 Task: Look for products in the category "Shellfish" that are on sale.
Action: Mouse moved to (19, 120)
Screenshot: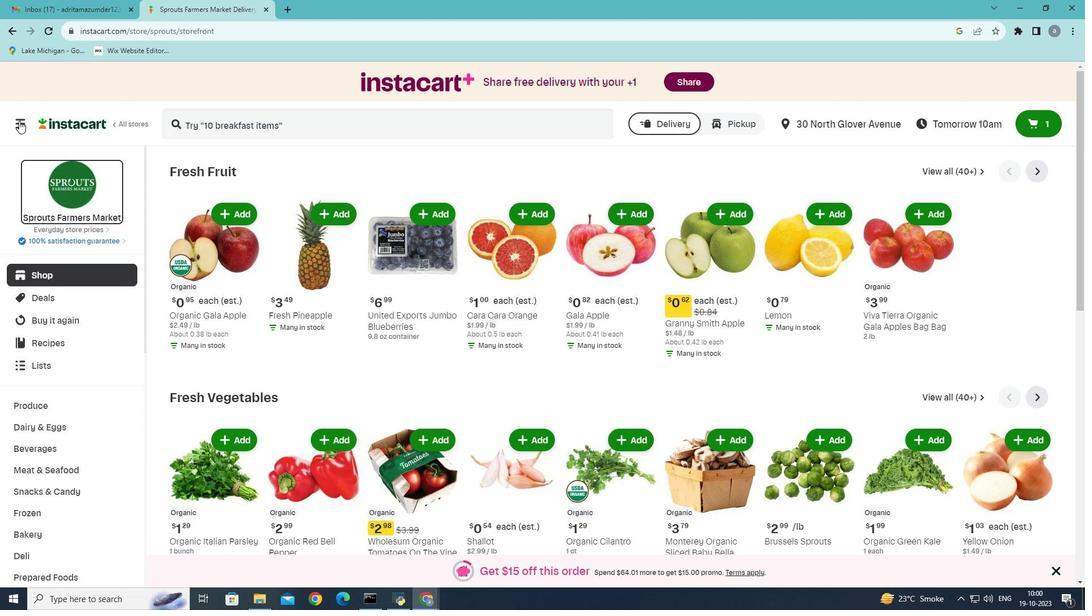 
Action: Mouse pressed left at (19, 120)
Screenshot: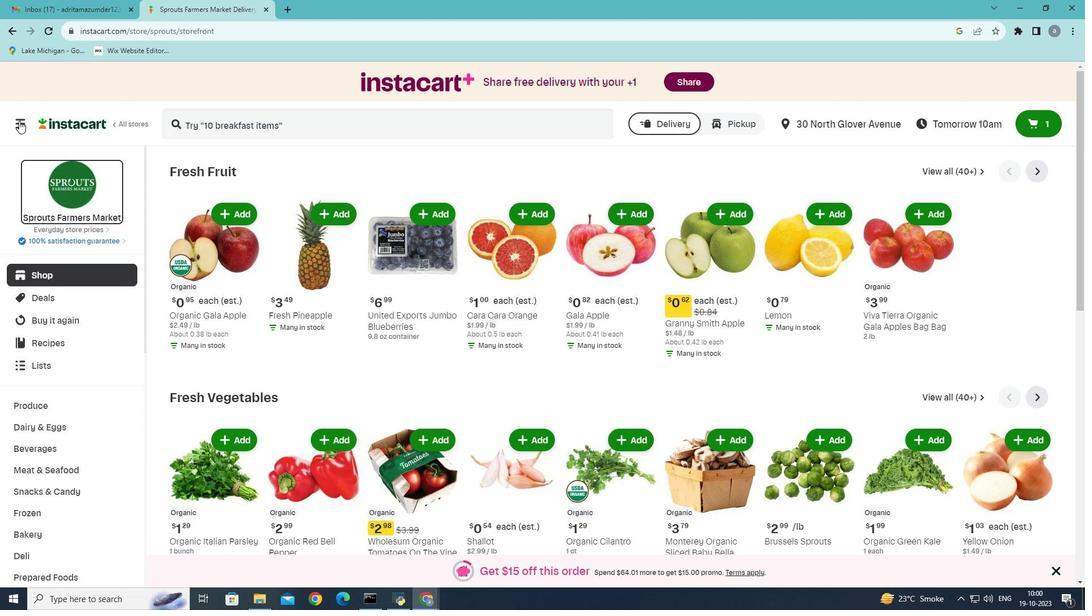 
Action: Mouse moved to (51, 330)
Screenshot: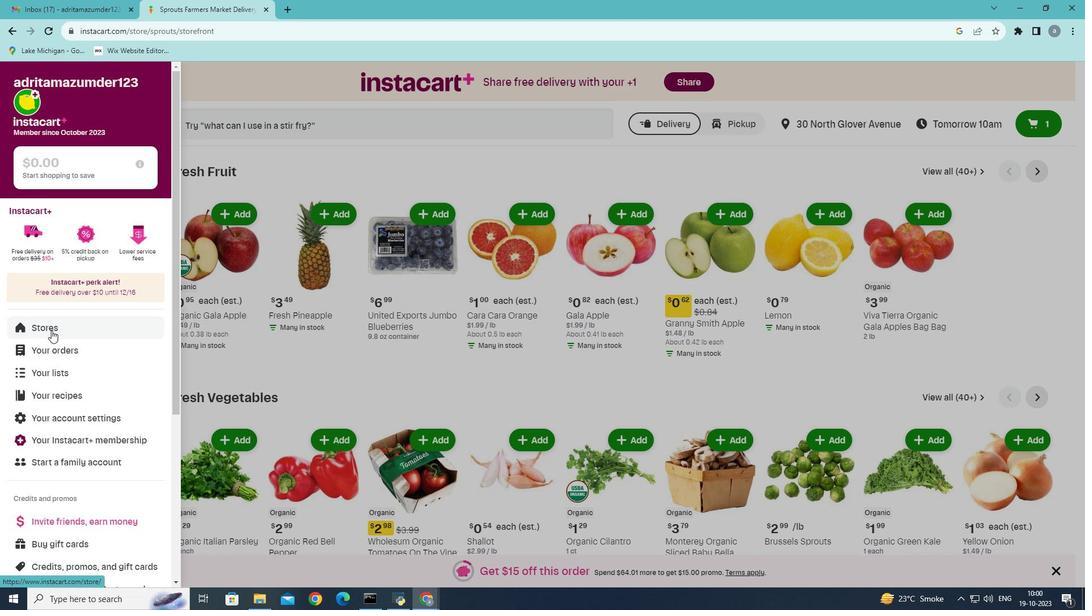 
Action: Mouse pressed left at (51, 330)
Screenshot: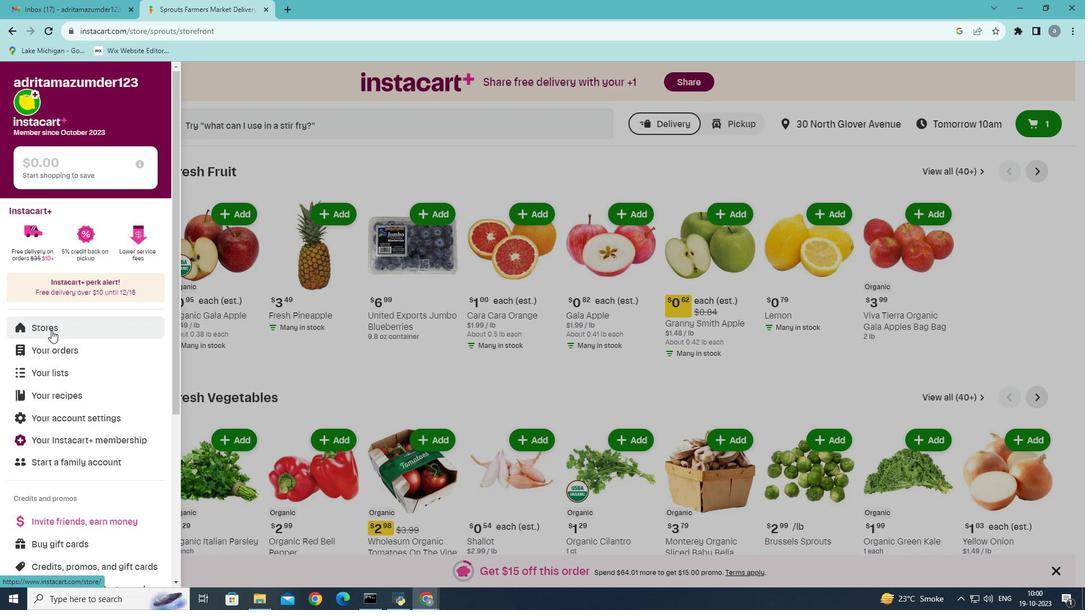 
Action: Mouse moved to (268, 126)
Screenshot: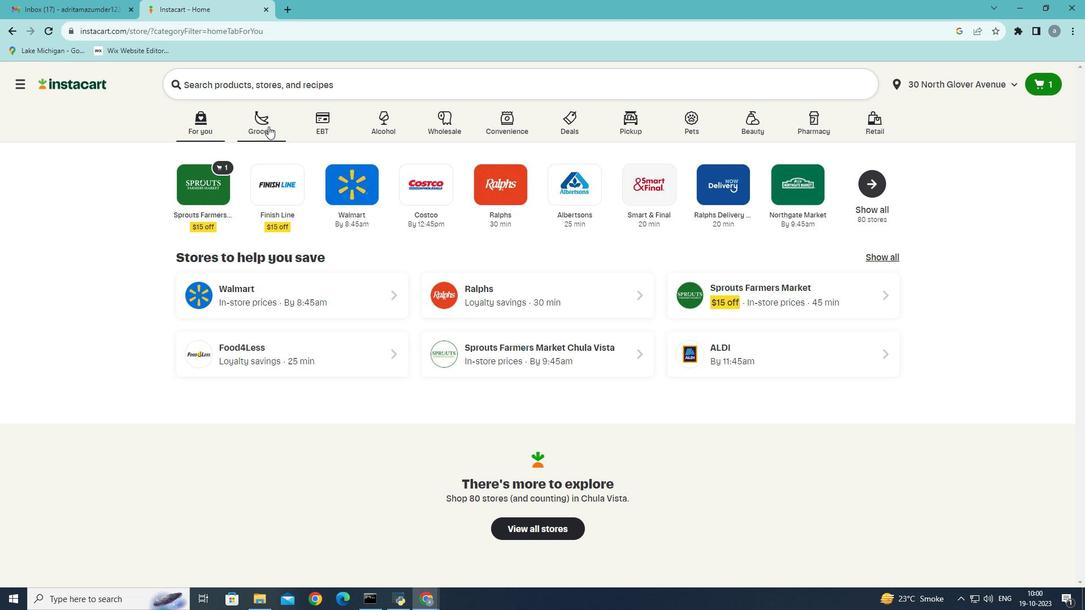 
Action: Mouse pressed left at (268, 126)
Screenshot: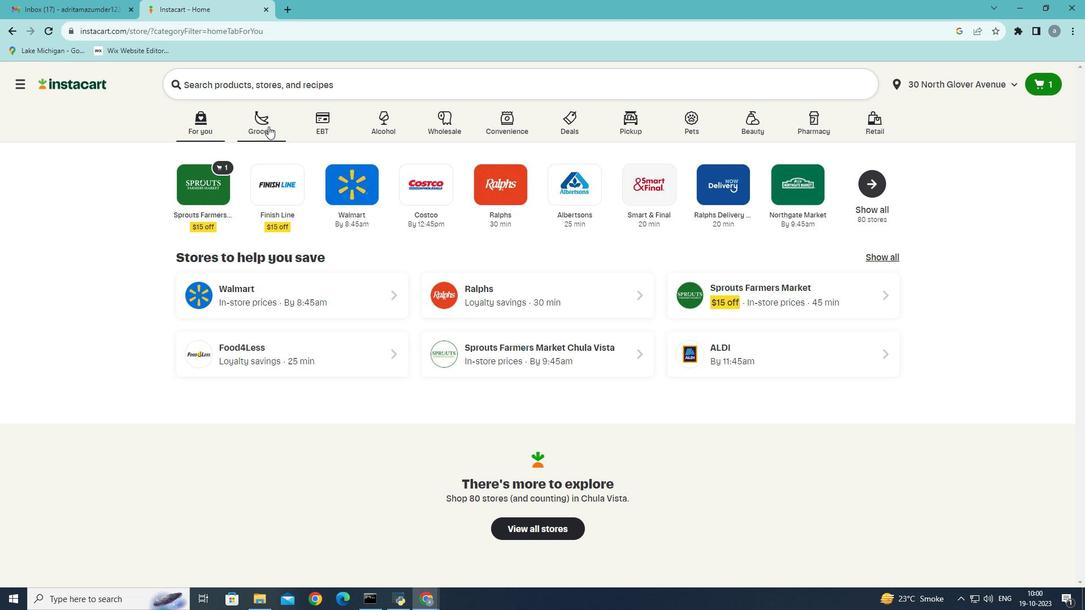 
Action: Mouse moved to (289, 365)
Screenshot: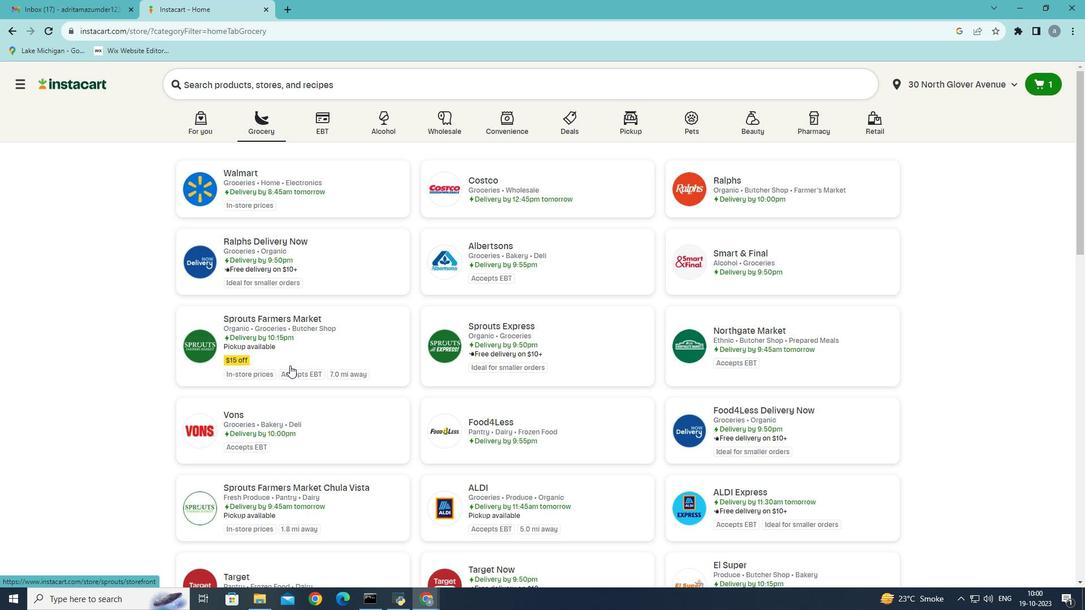 
Action: Mouse pressed left at (289, 365)
Screenshot: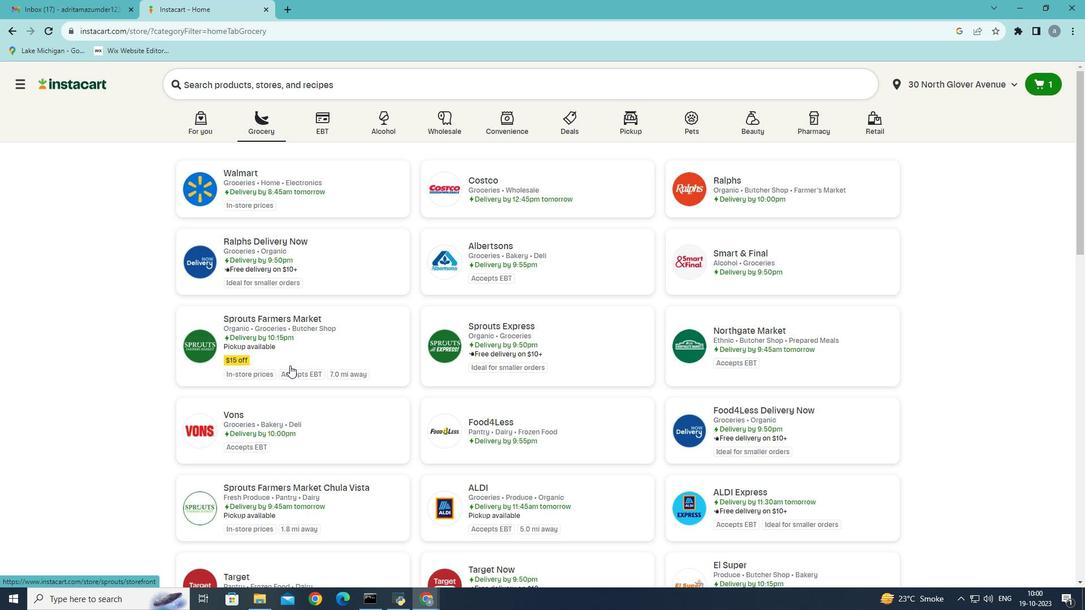 
Action: Mouse moved to (63, 470)
Screenshot: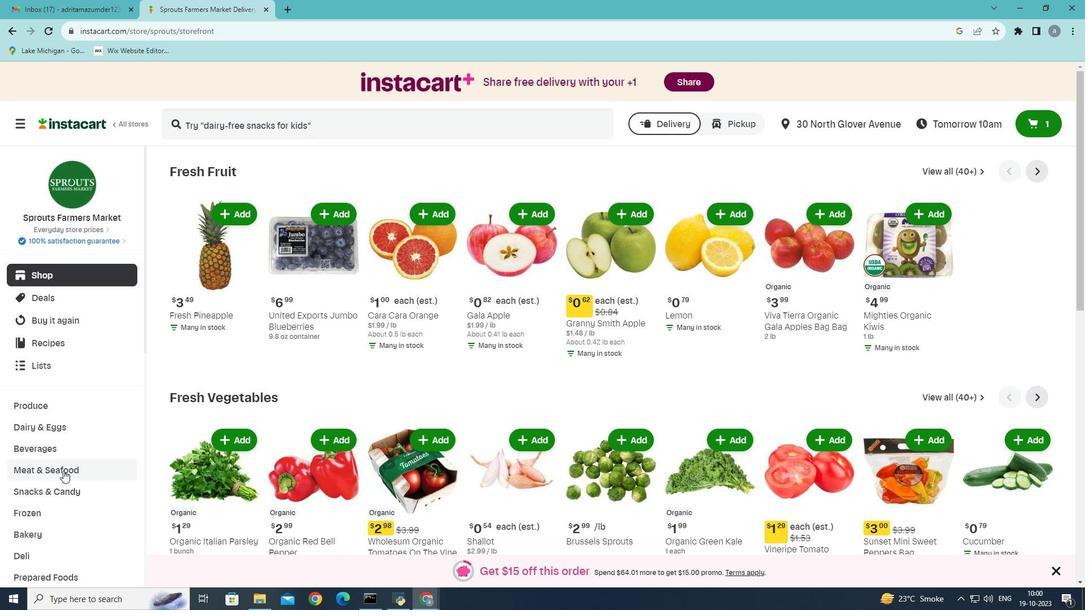 
Action: Mouse pressed left at (63, 470)
Screenshot: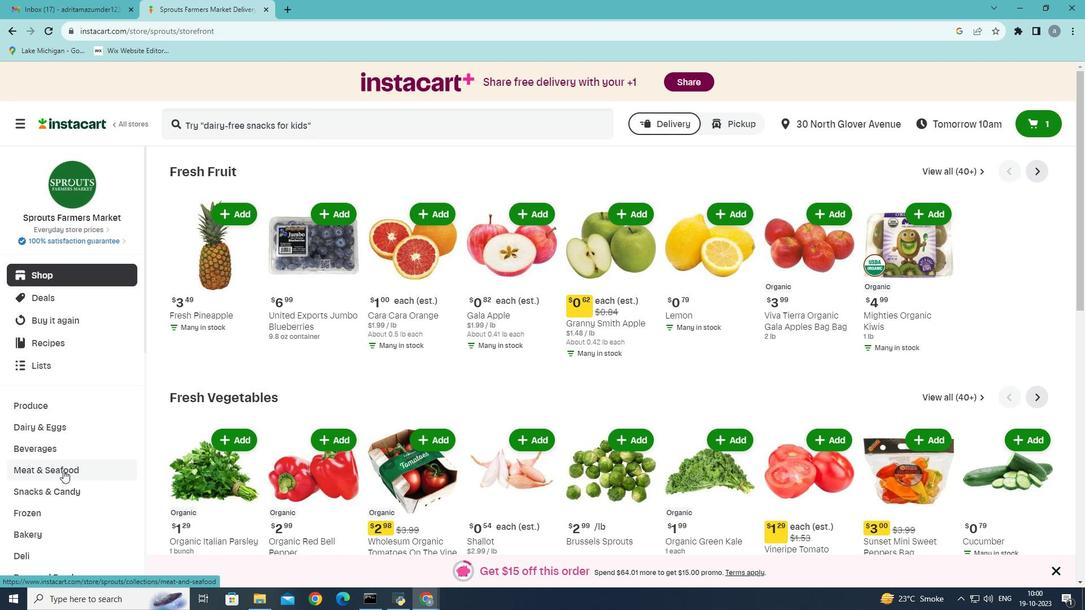 
Action: Mouse moved to (498, 200)
Screenshot: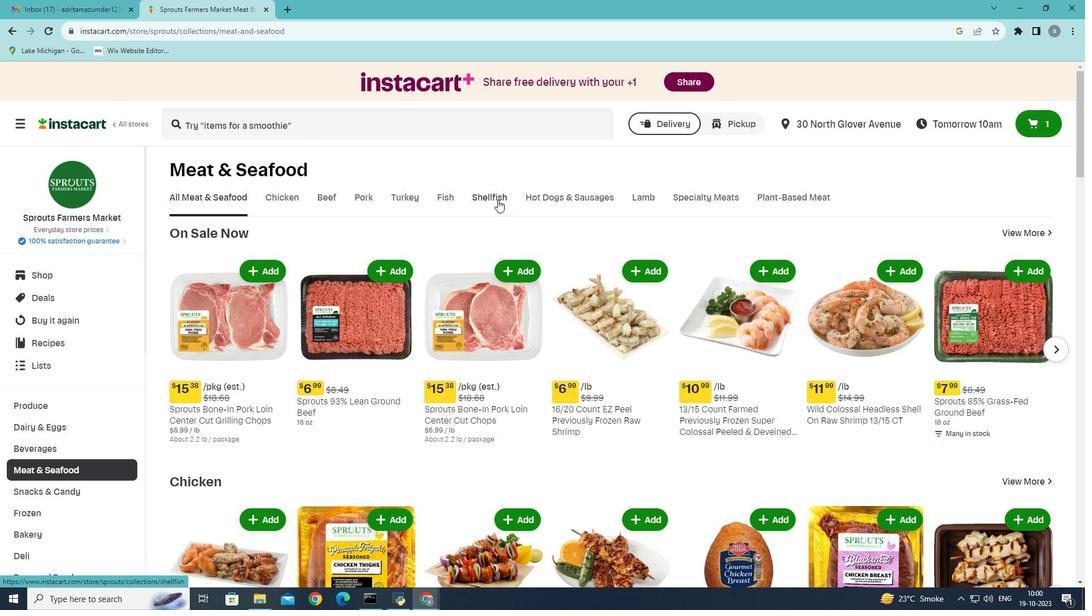 
Action: Mouse pressed left at (498, 200)
Screenshot: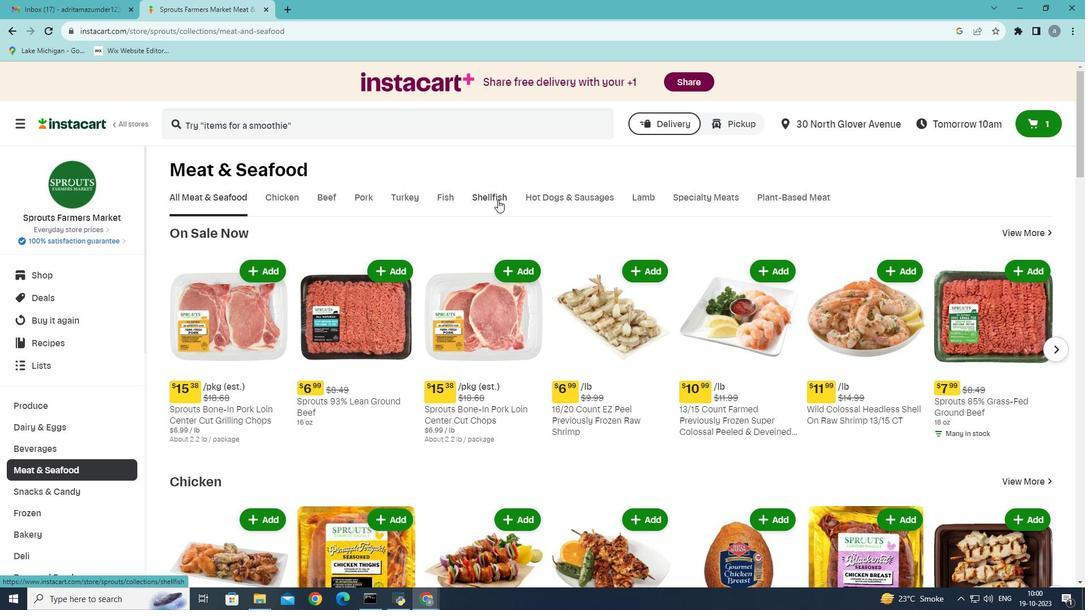 
Action: Mouse moved to (189, 296)
Screenshot: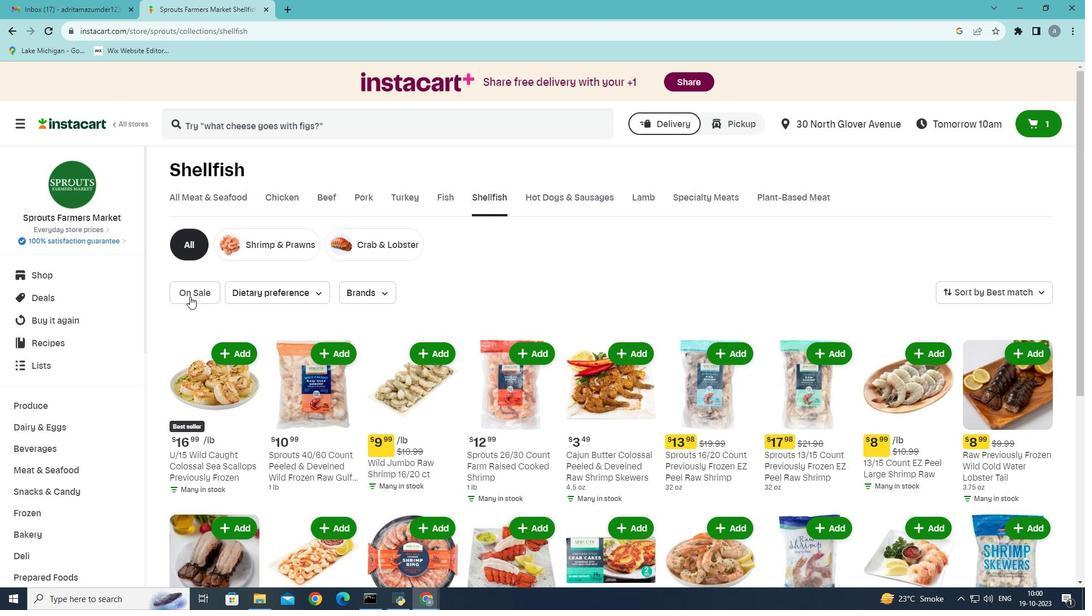
Action: Mouse pressed left at (189, 296)
Screenshot: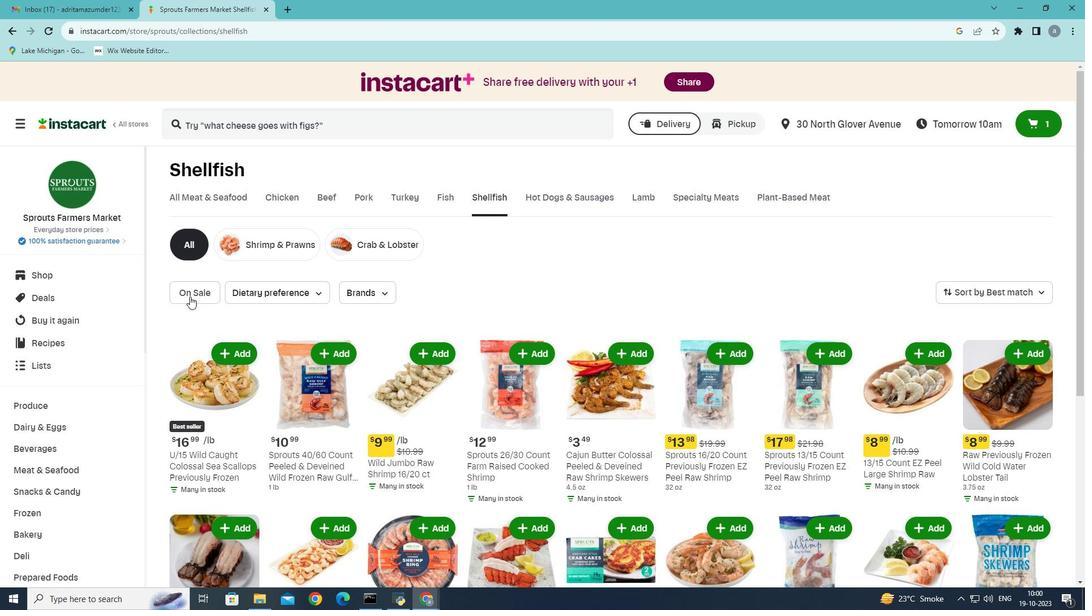 
Action: Mouse moved to (187, 299)
Screenshot: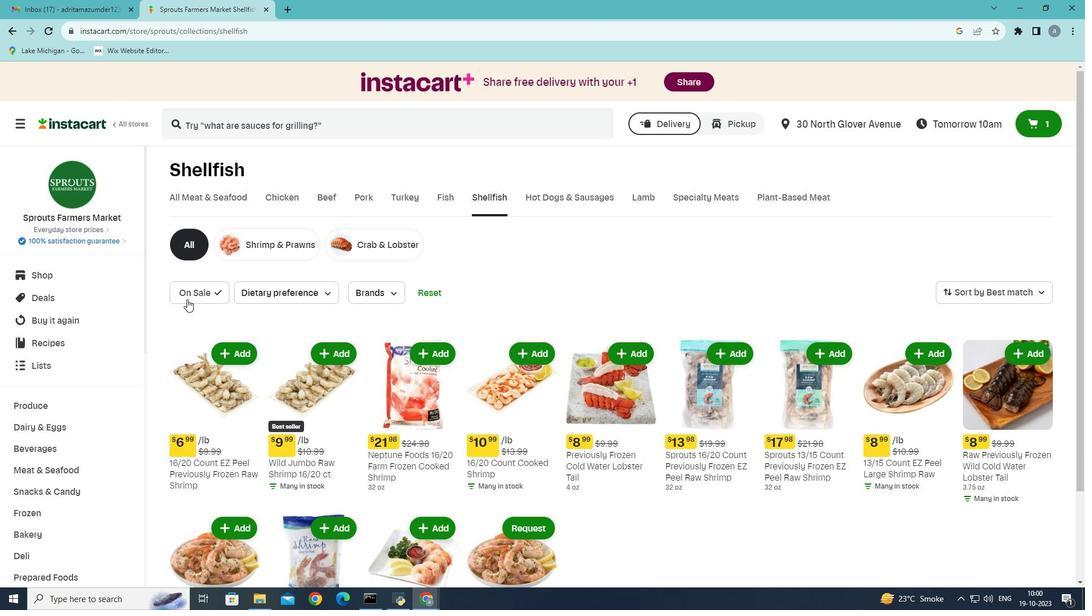 
